 Task: Look for products with apple flavor.
Action: Mouse moved to (22, 99)
Screenshot: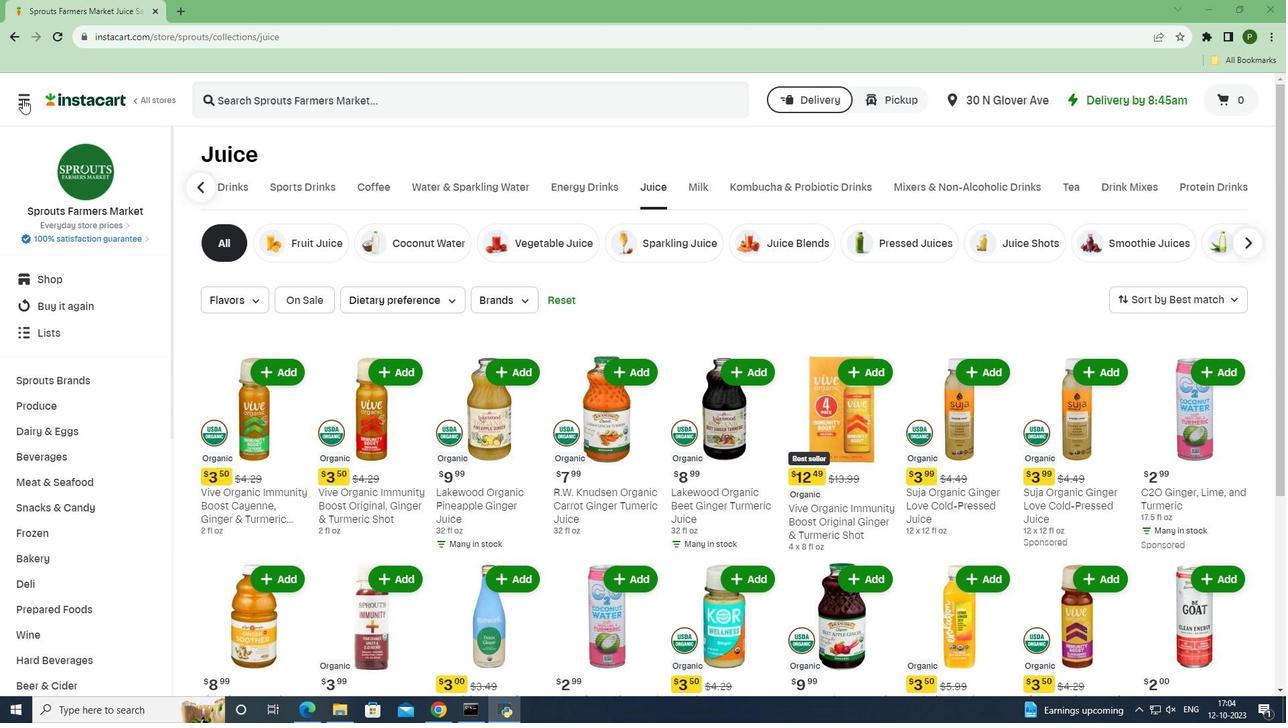 
Action: Mouse pressed left at (22, 99)
Screenshot: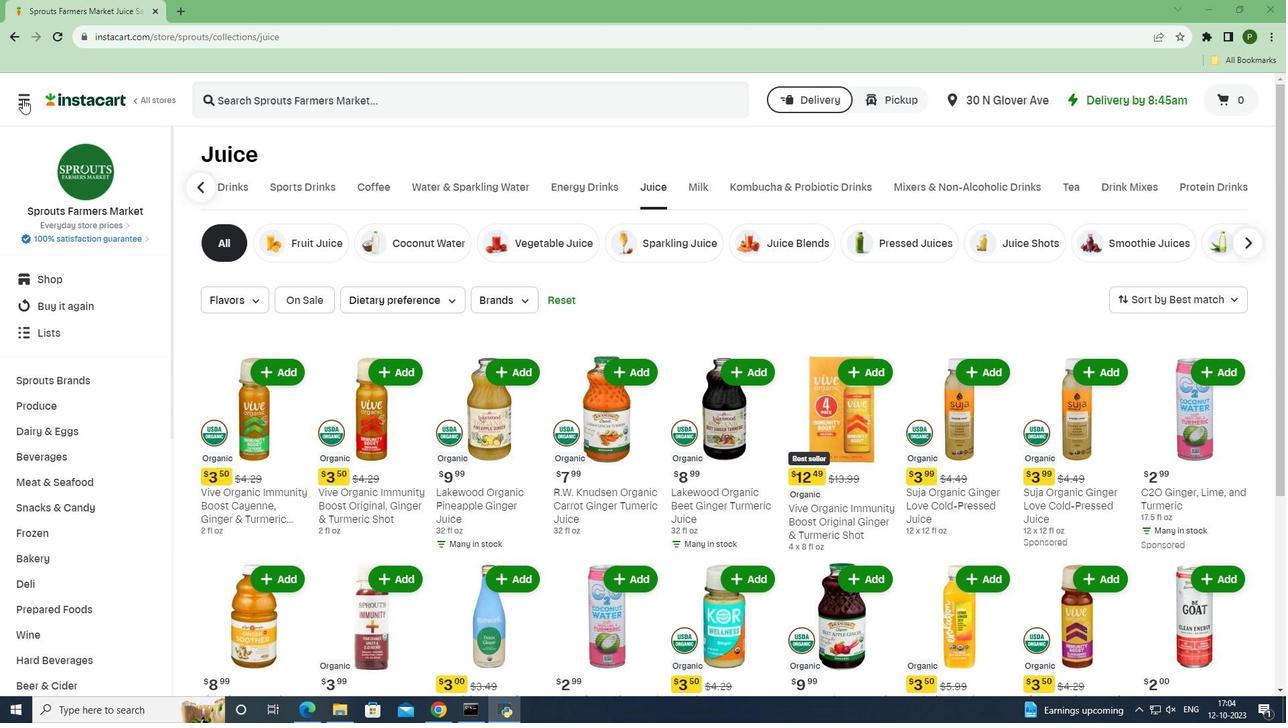 
Action: Mouse moved to (52, 353)
Screenshot: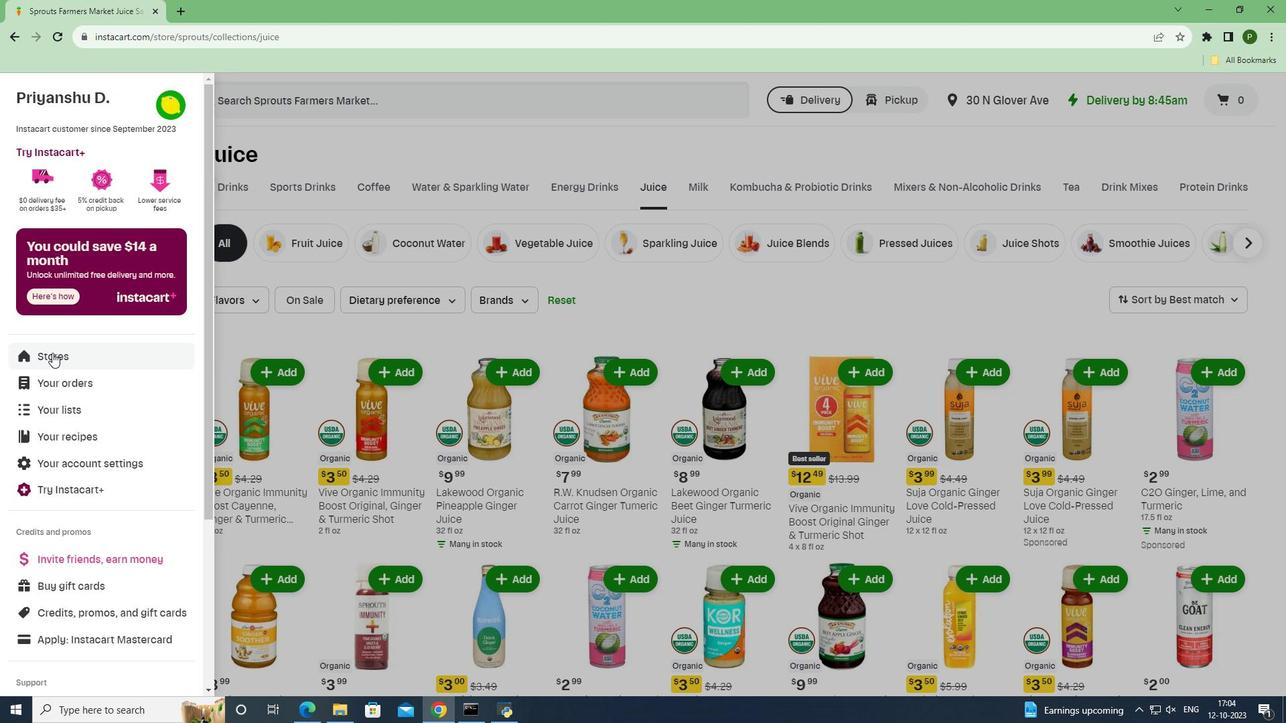 
Action: Mouse pressed left at (52, 353)
Screenshot: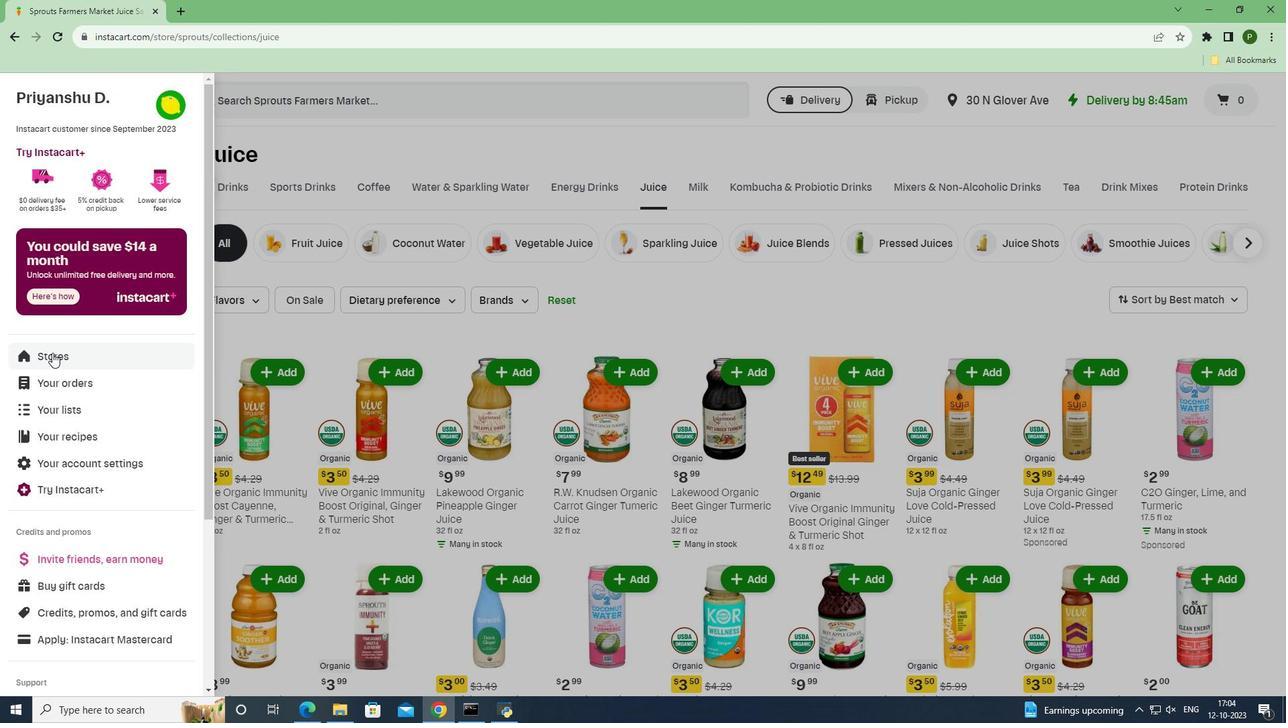 
Action: Mouse moved to (307, 153)
Screenshot: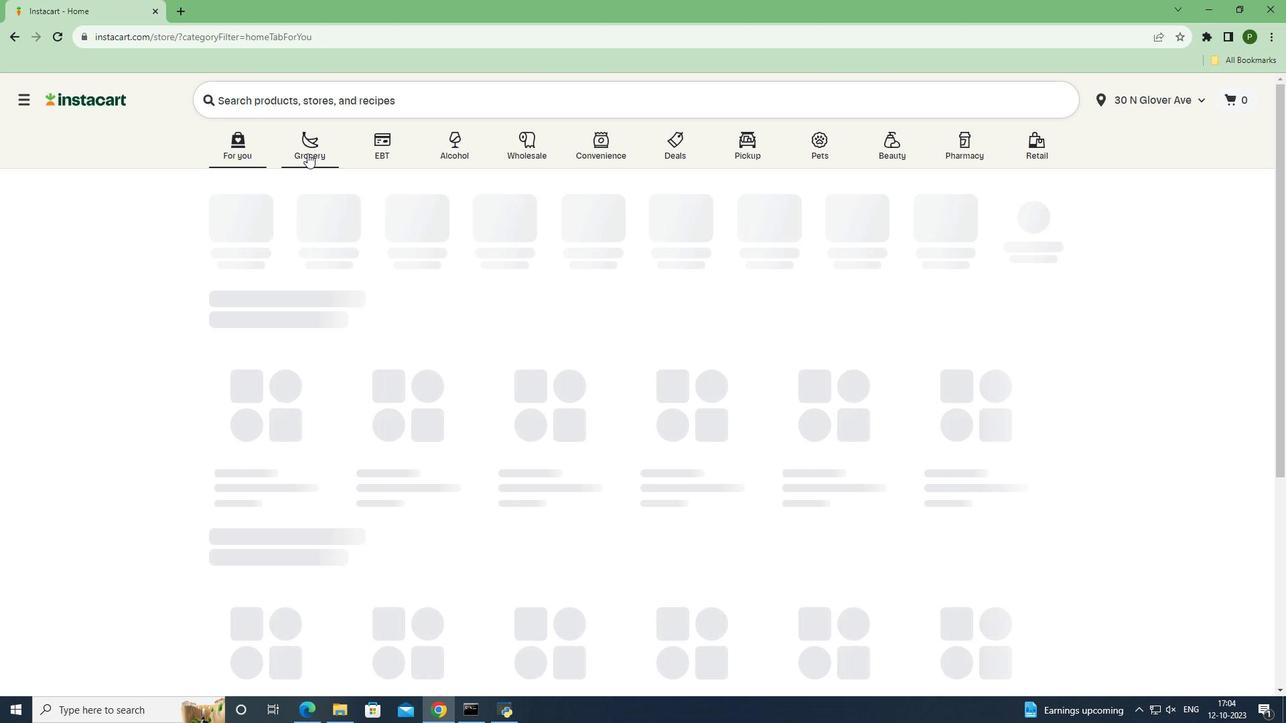 
Action: Mouse pressed left at (307, 153)
Screenshot: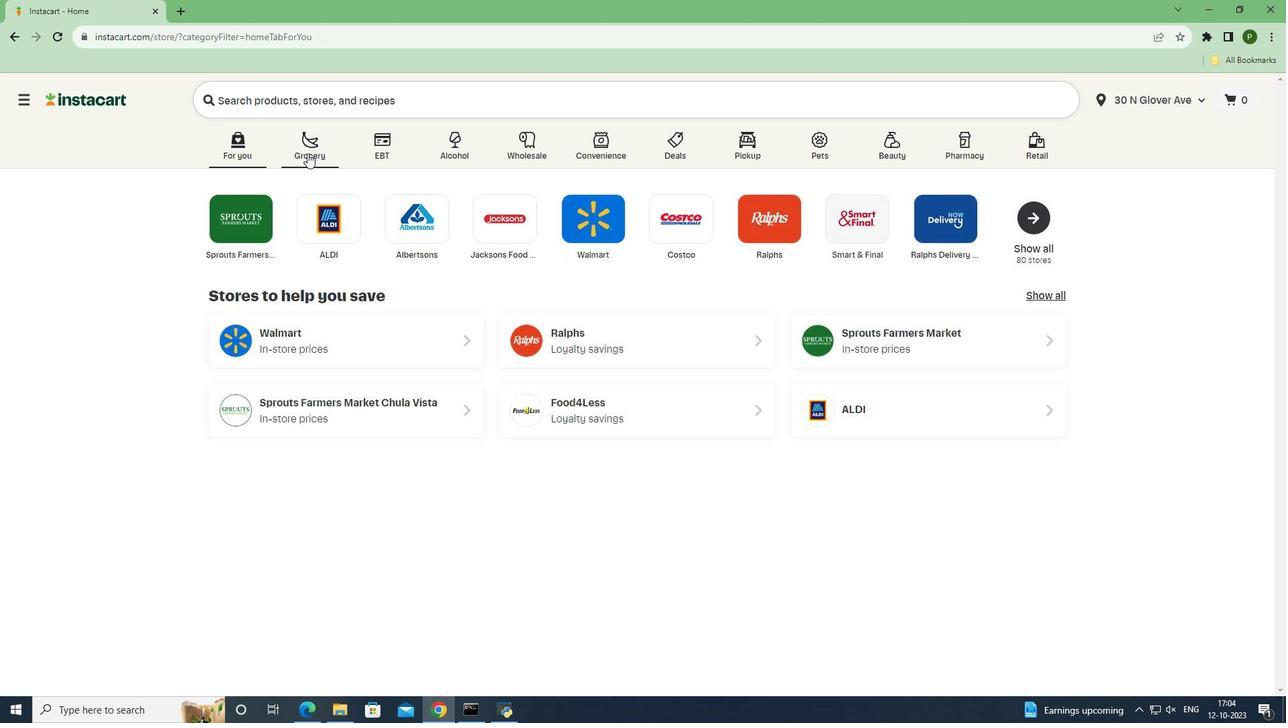 
Action: Mouse moved to (528, 312)
Screenshot: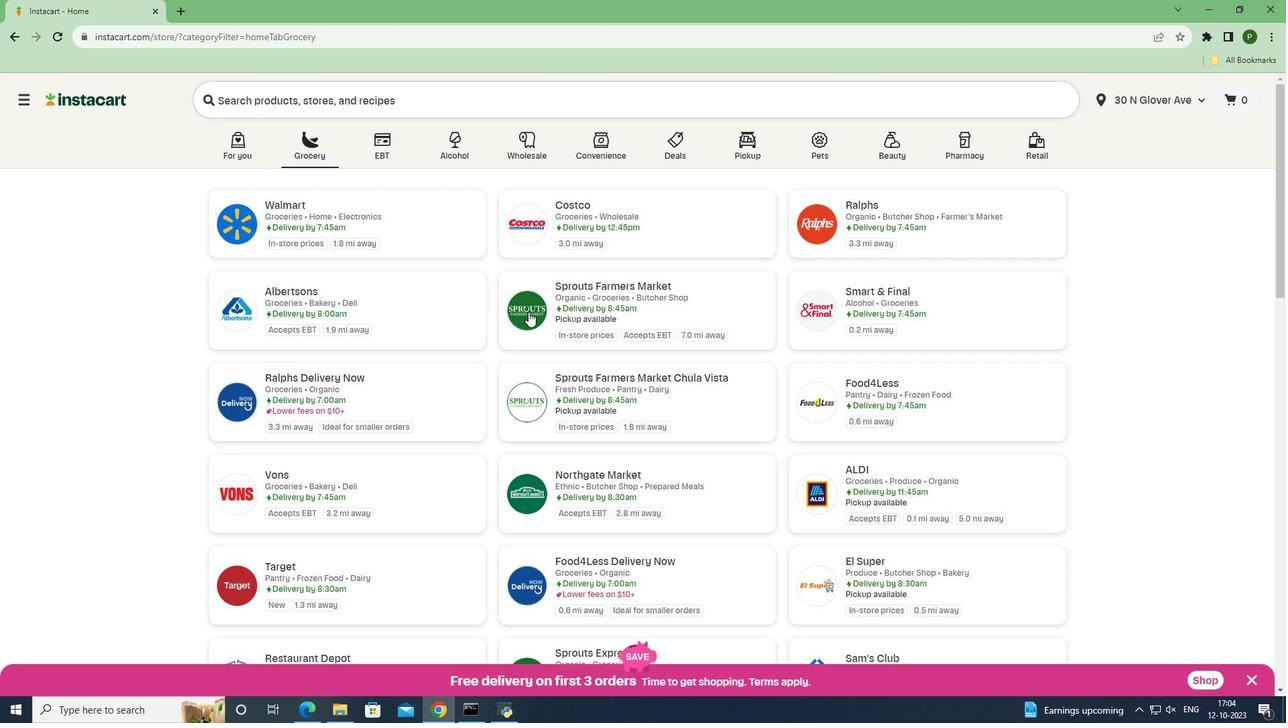 
Action: Mouse pressed left at (528, 312)
Screenshot: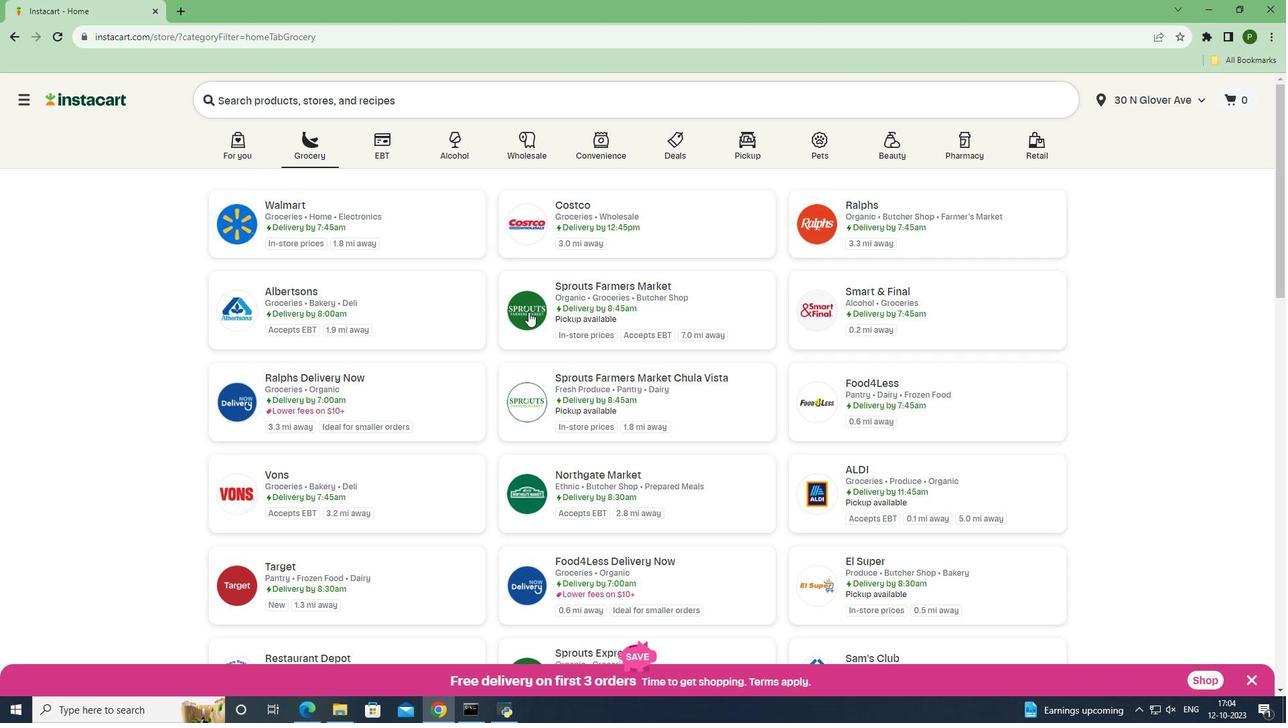 
Action: Mouse moved to (101, 463)
Screenshot: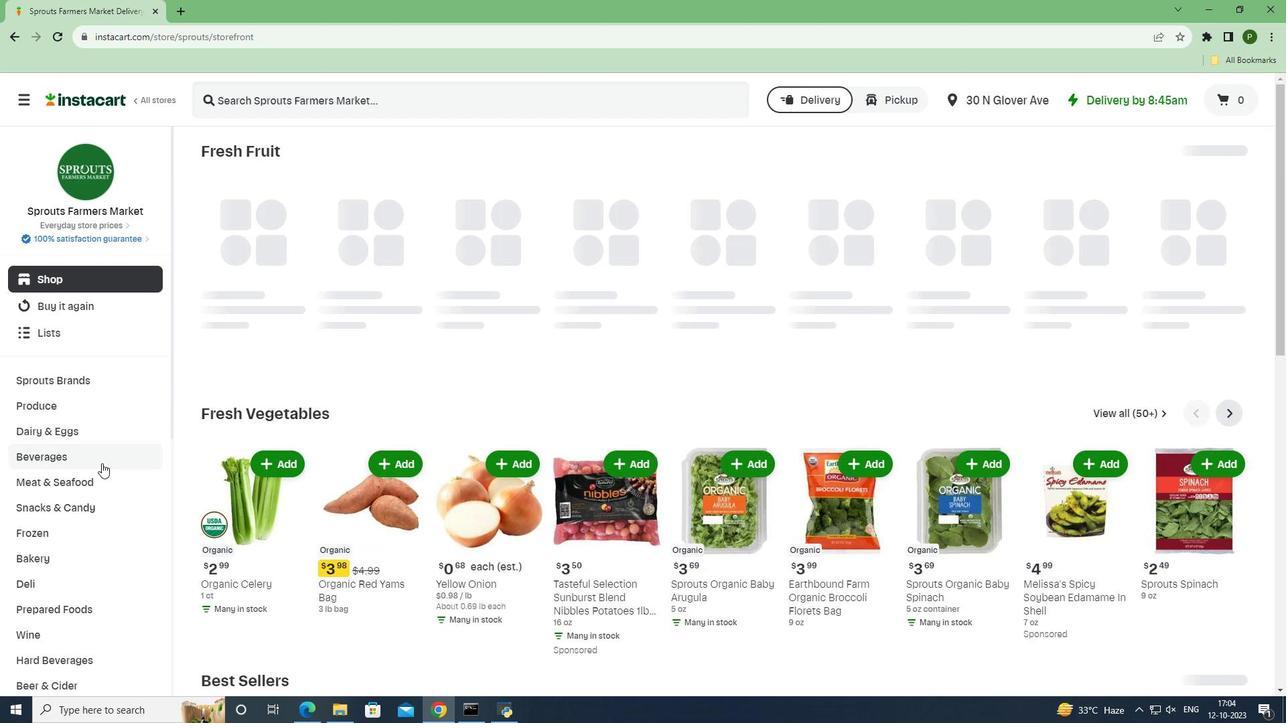 
Action: Mouse pressed left at (101, 463)
Screenshot: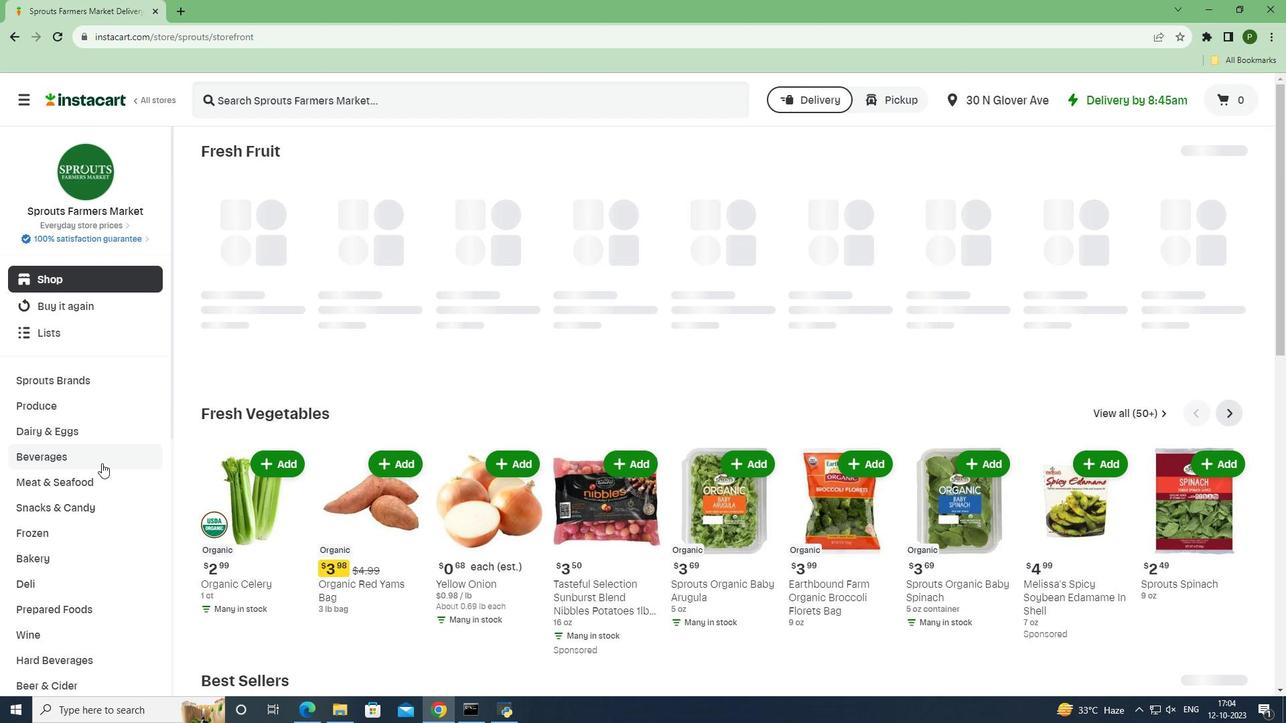 
Action: Mouse moved to (794, 184)
Screenshot: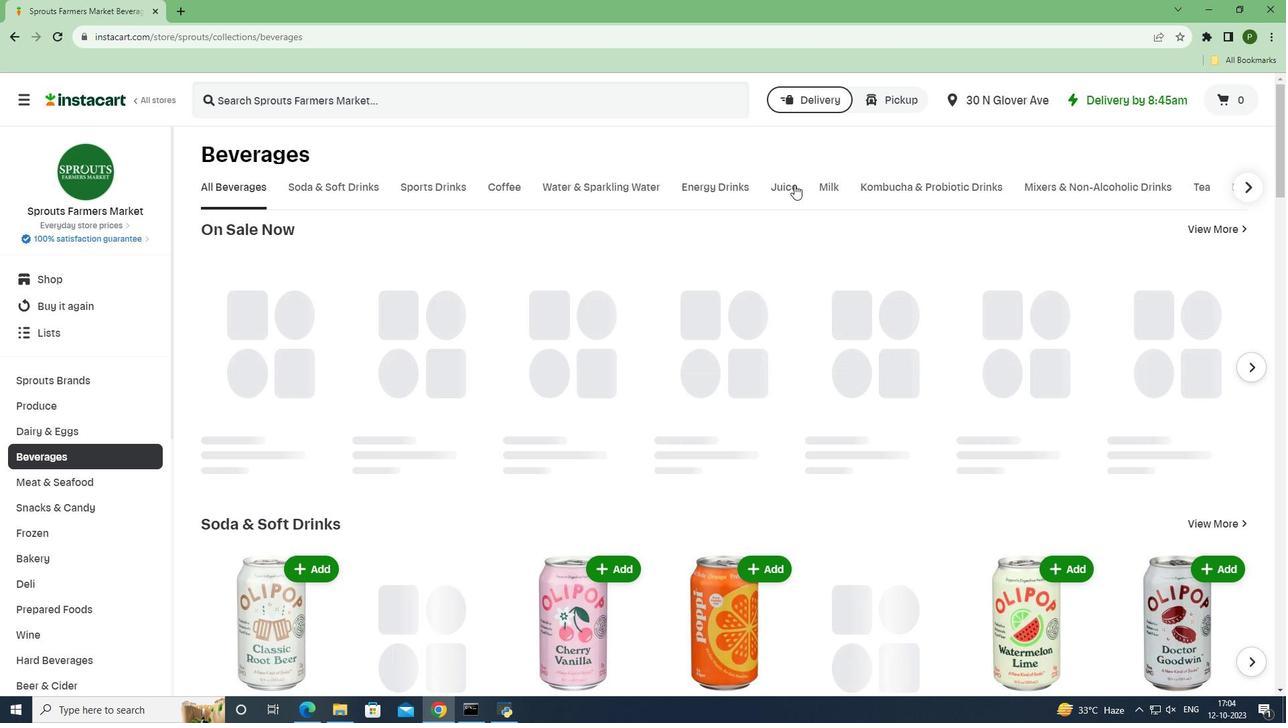 
Action: Mouse pressed left at (794, 184)
Screenshot: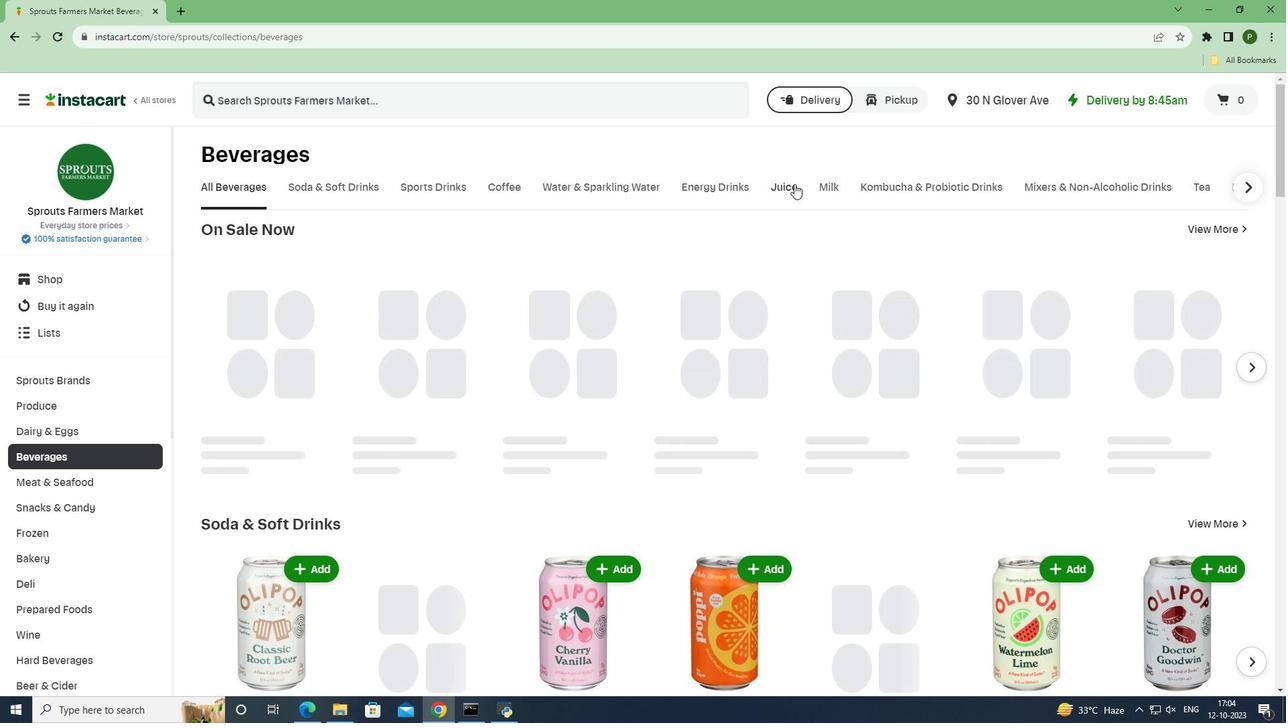 
Action: Mouse moved to (252, 302)
Screenshot: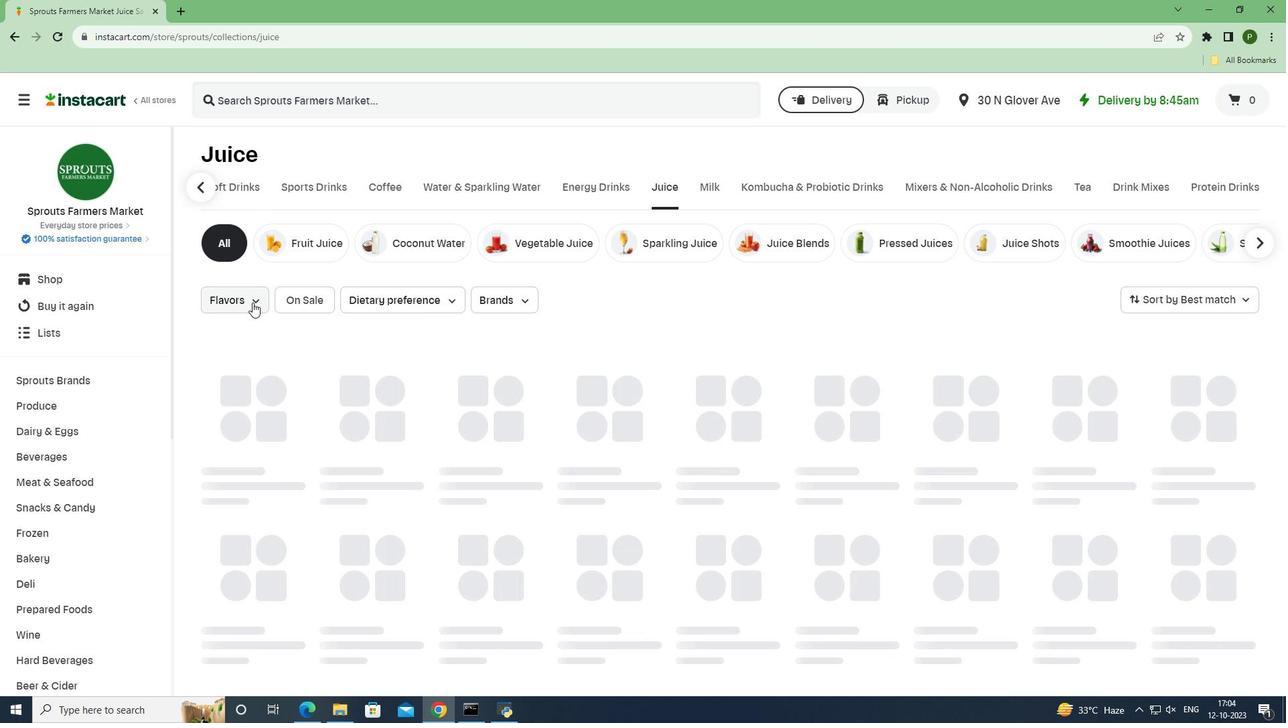 
Action: Mouse pressed left at (252, 302)
Screenshot: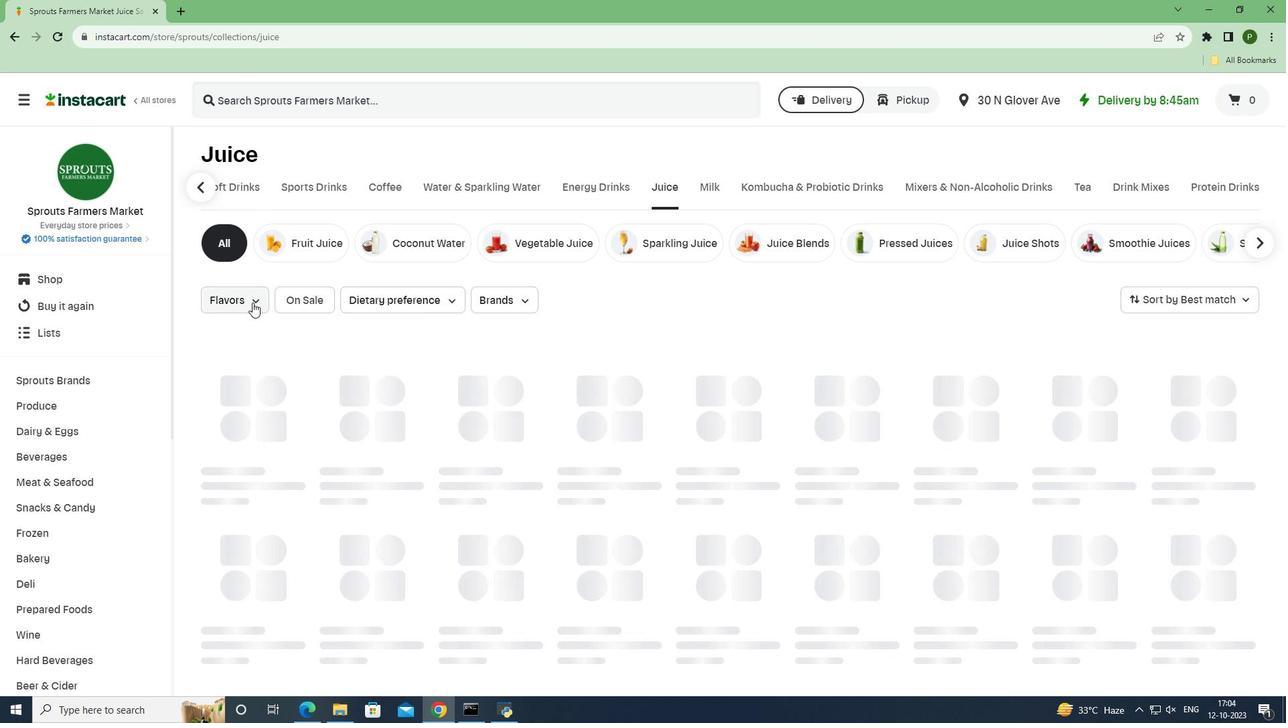 
Action: Mouse moved to (262, 409)
Screenshot: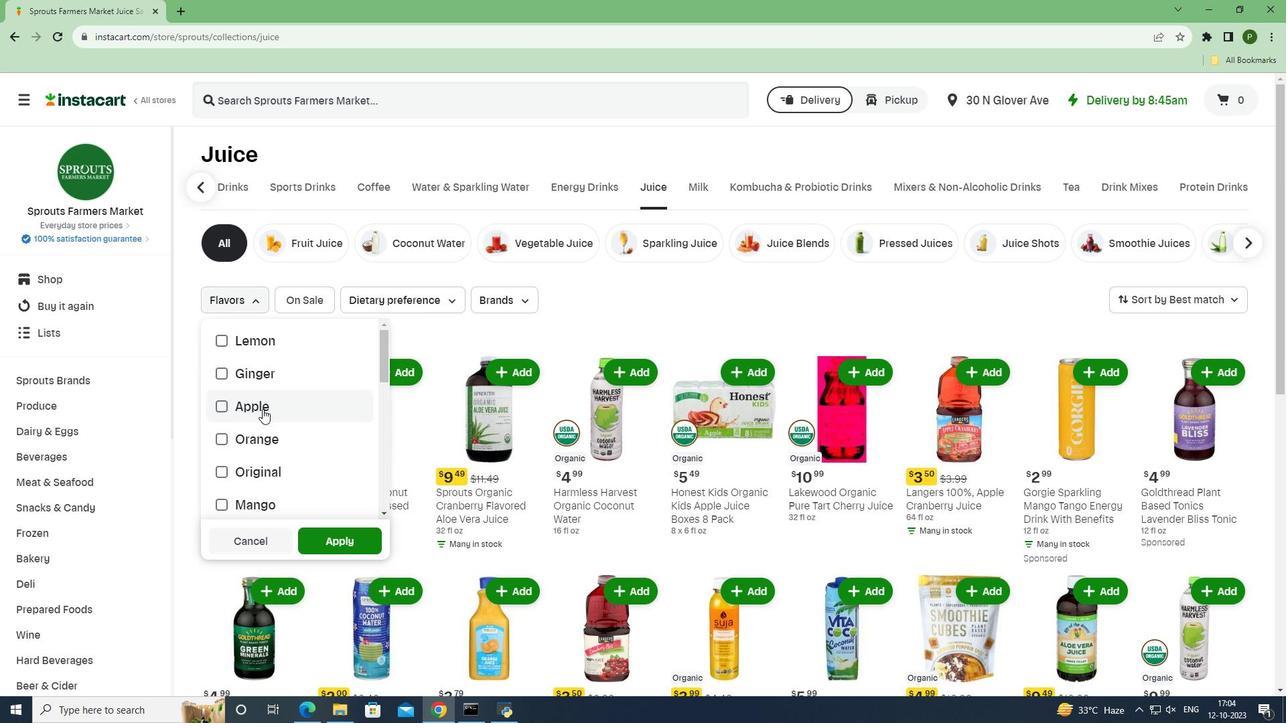 
Action: Mouse pressed left at (262, 409)
Screenshot: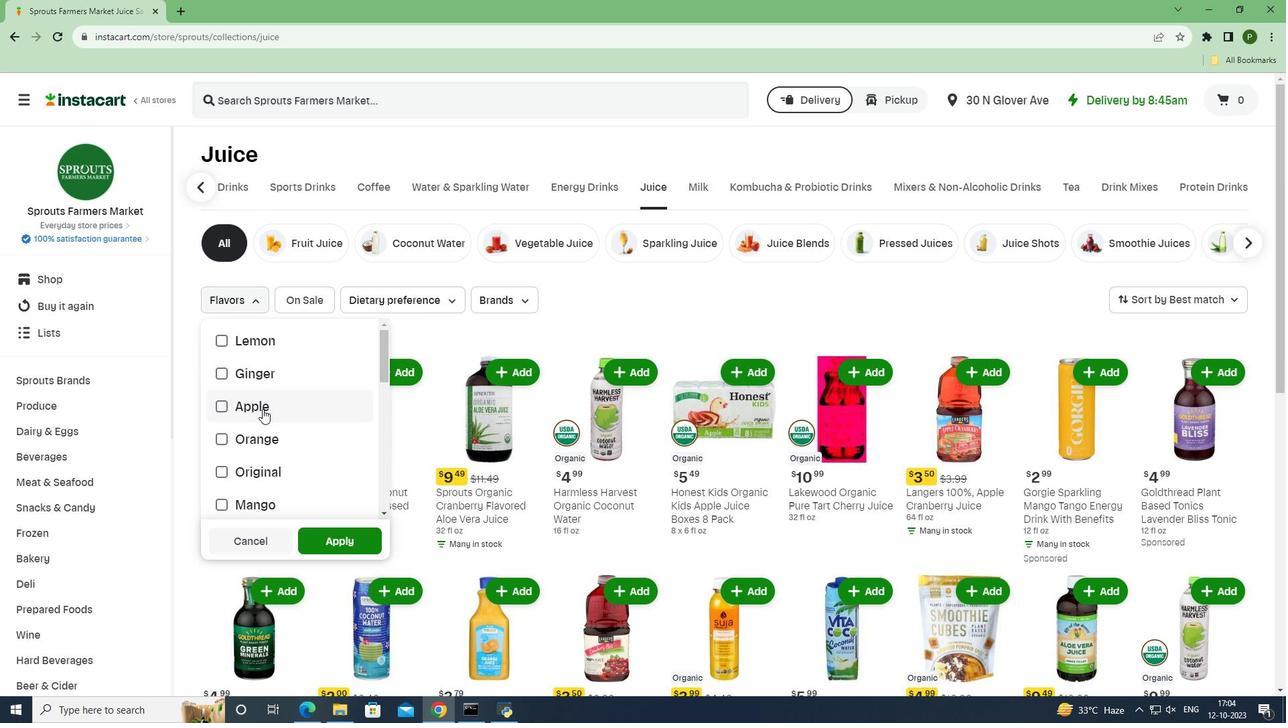 
Action: Mouse moved to (341, 539)
Screenshot: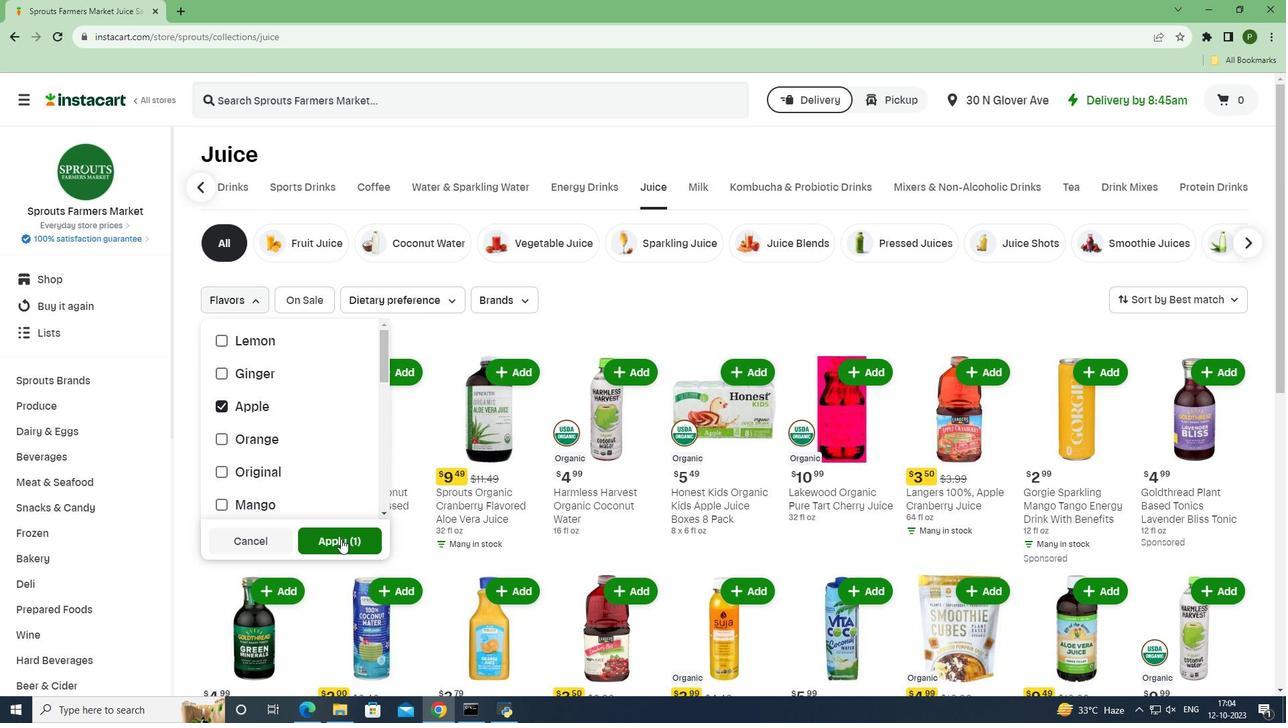 
Action: Mouse pressed left at (341, 539)
Screenshot: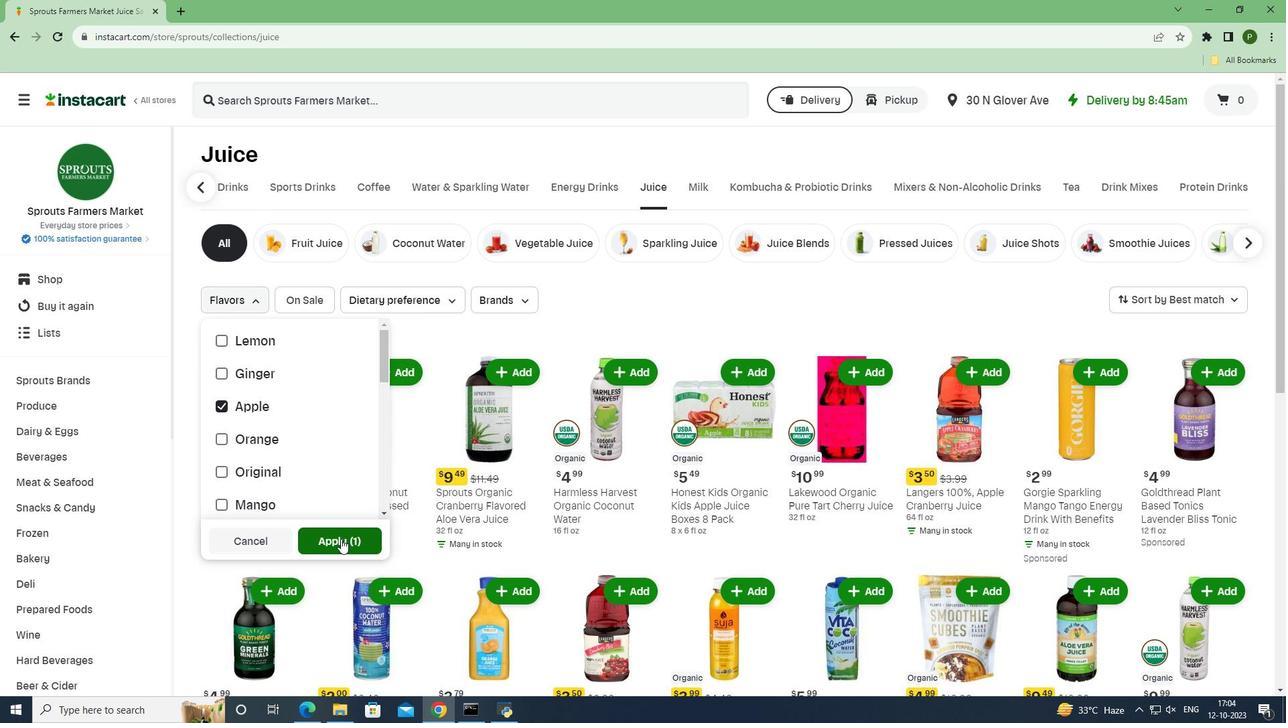 
Action: Mouse moved to (686, 603)
Screenshot: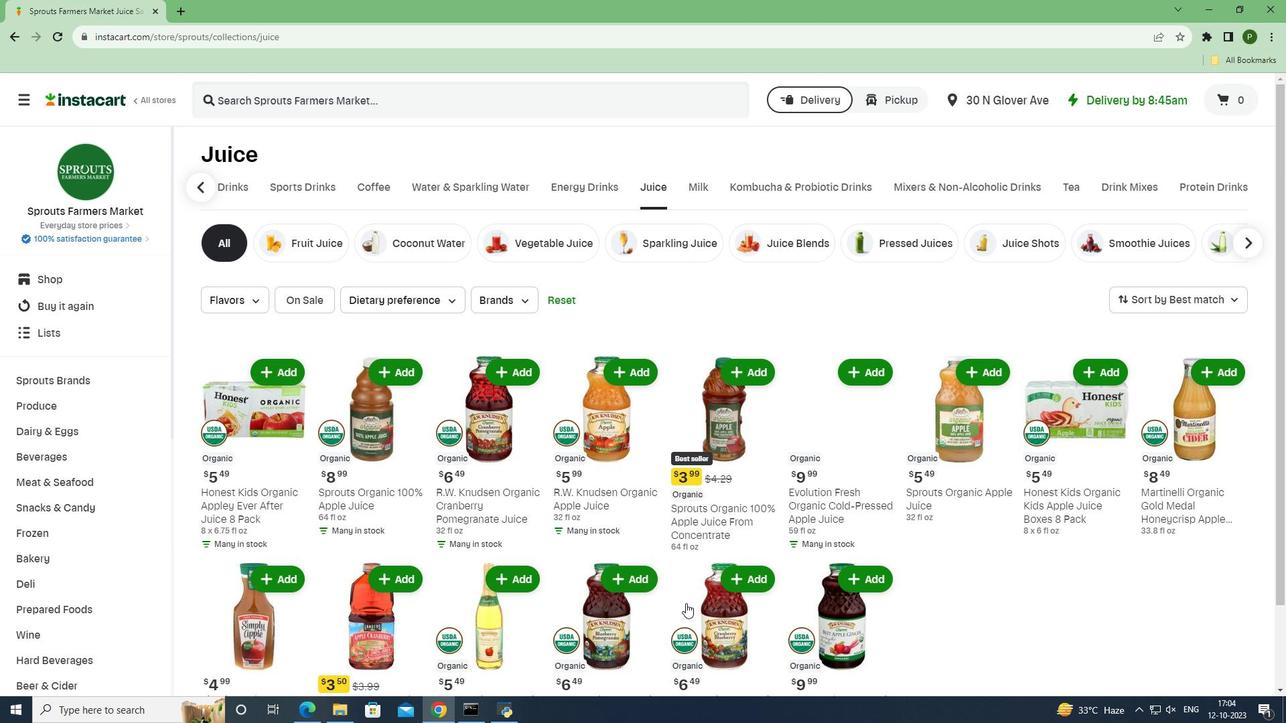 
